 Task: Create Card Conference Execution in Board Resource Allocation Solutions to Workspace Fleet Management. Create Card Illustration Review in Board Voice of Customer Surveys to Workspace Fleet Management. Create Card Conference Performance Review in Board Product Development and Launch Strategy to Workspace Fleet Management
Action: Mouse moved to (186, 133)
Screenshot: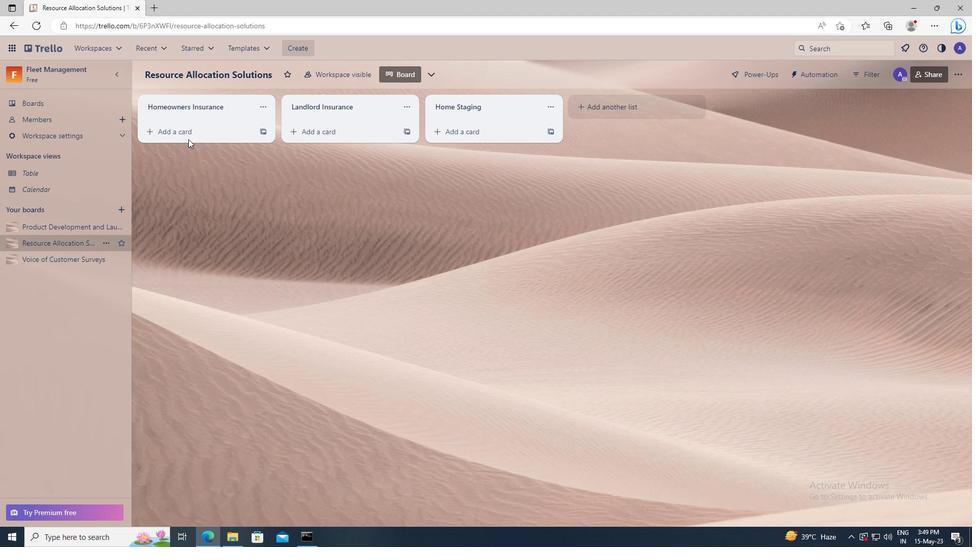 
Action: Mouse pressed left at (186, 133)
Screenshot: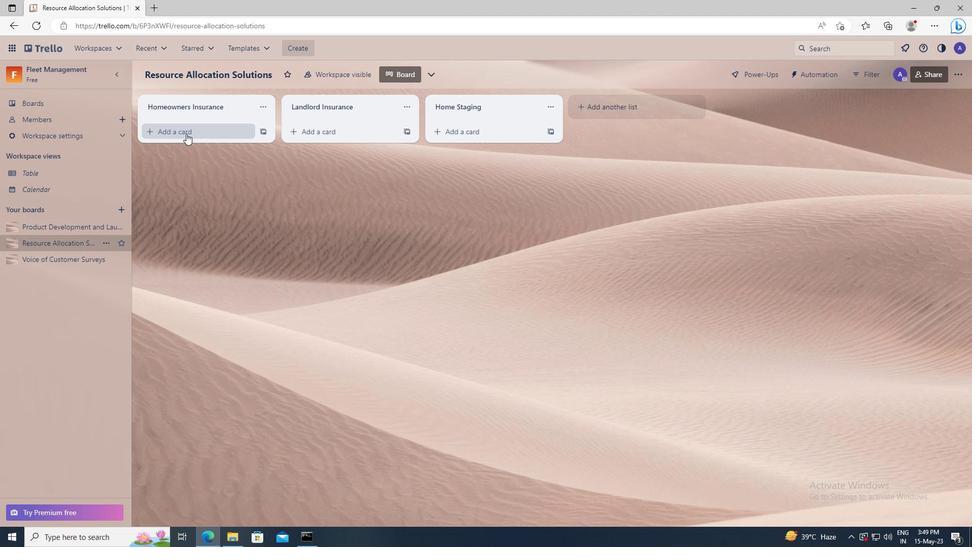 
Action: Key pressed <Key.shift>CONFERENCE<Key.space><Key.shift_r>EXECUTION
Screenshot: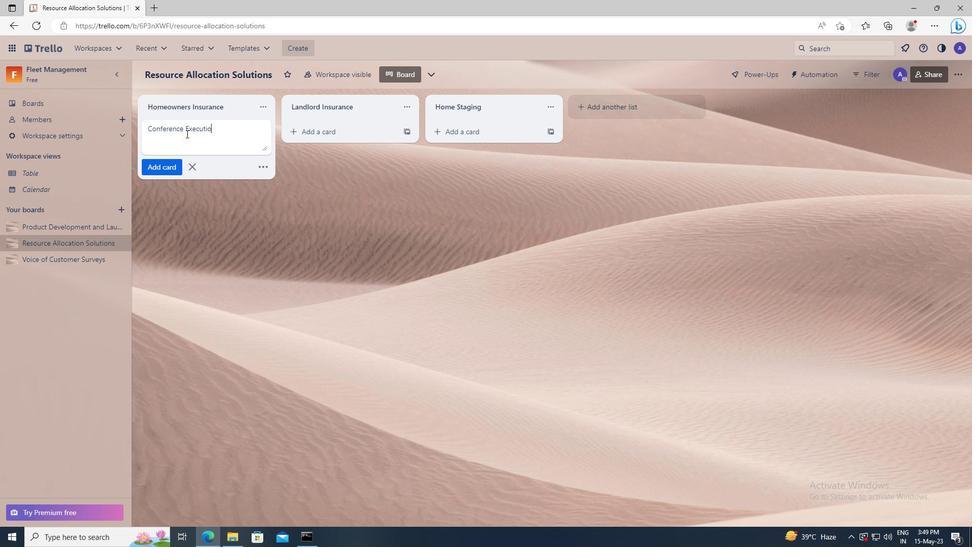 
Action: Mouse moved to (177, 167)
Screenshot: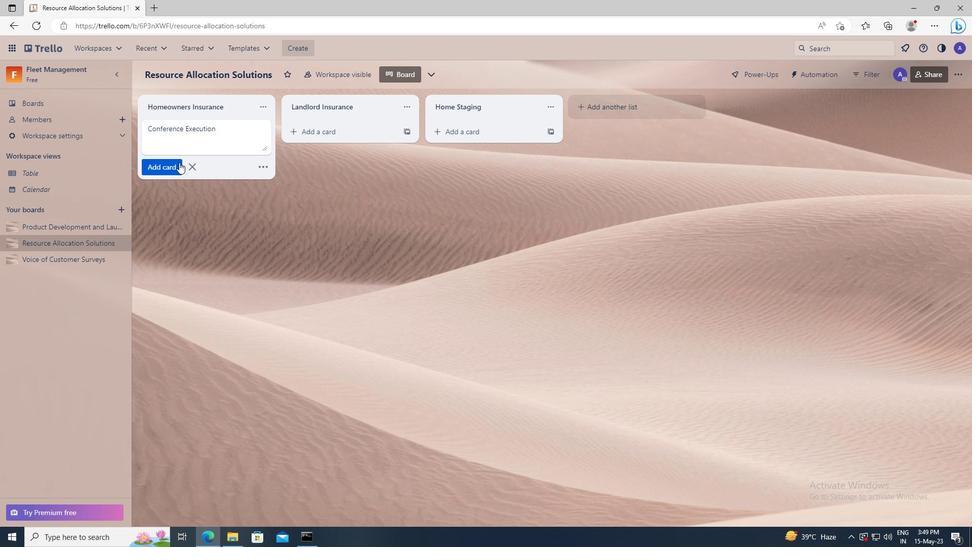 
Action: Mouse pressed left at (177, 167)
Screenshot: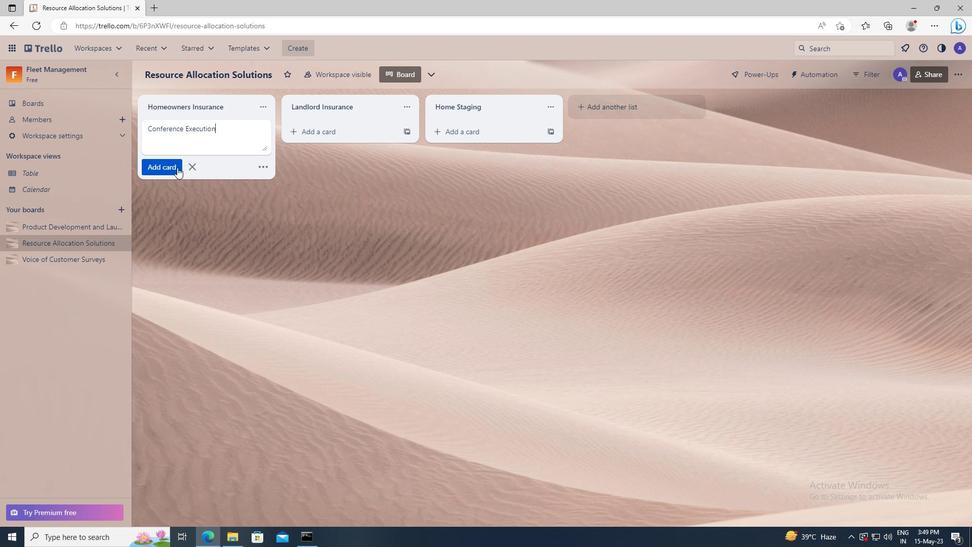 
Action: Mouse moved to (80, 258)
Screenshot: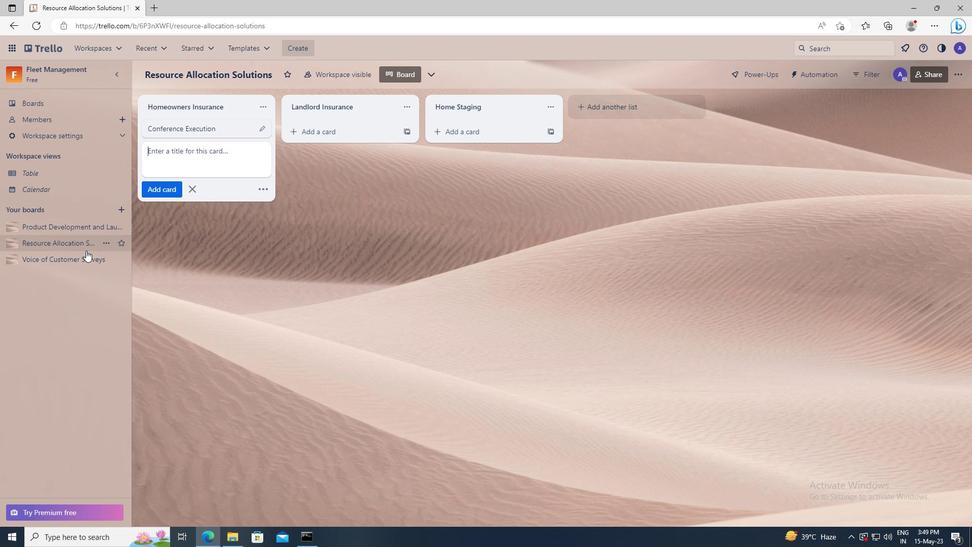 
Action: Mouse pressed left at (80, 258)
Screenshot: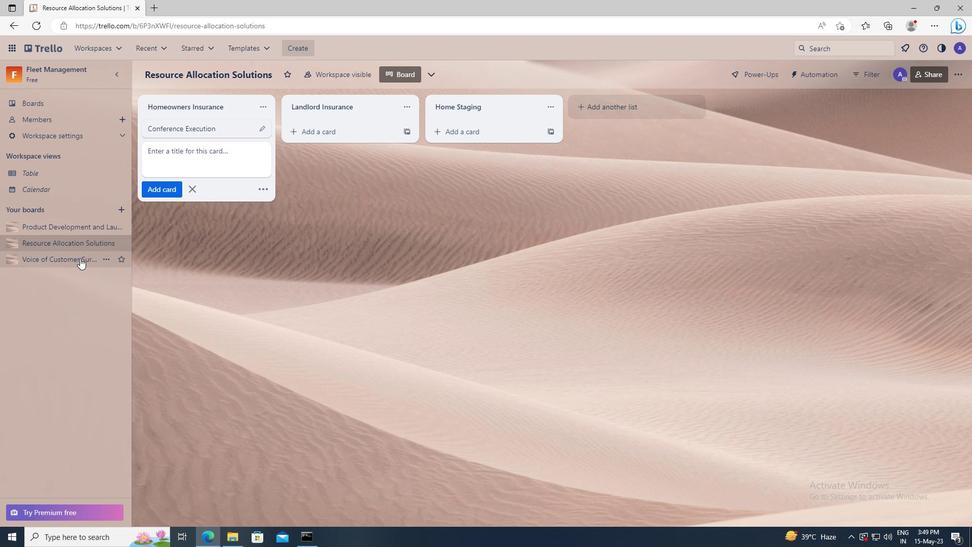 
Action: Mouse moved to (165, 132)
Screenshot: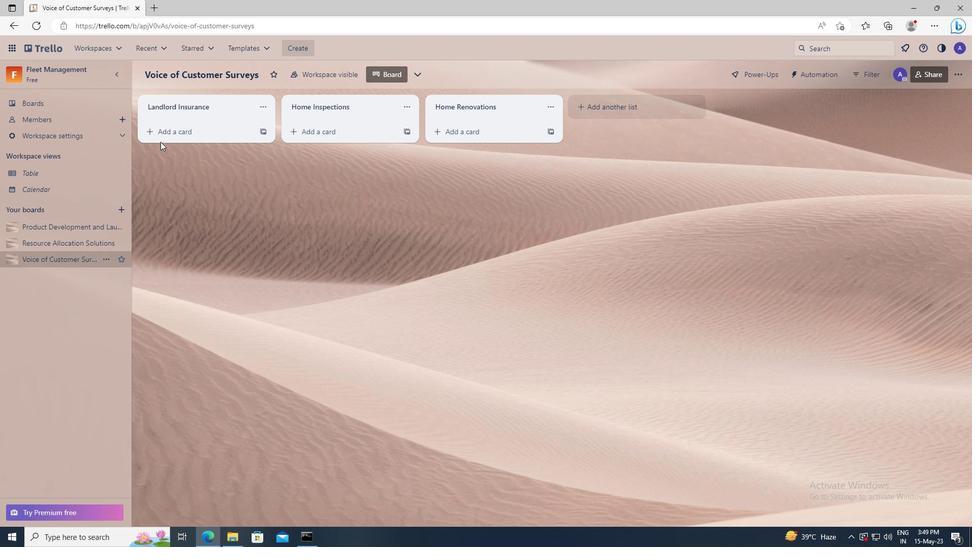 
Action: Mouse pressed left at (165, 132)
Screenshot: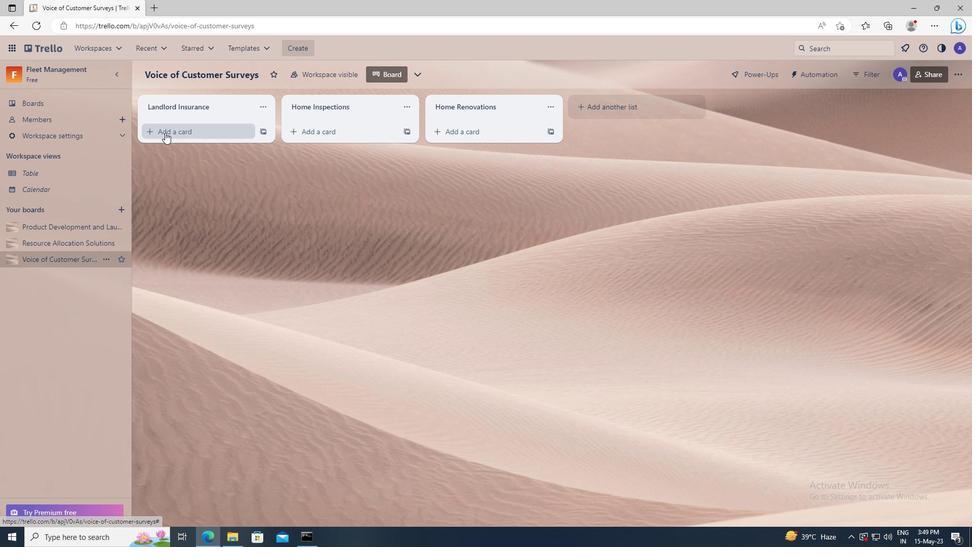 
Action: Key pressed <Key.shift>ILLUSTRATION<Key.space><Key.shift>REVIEW
Screenshot: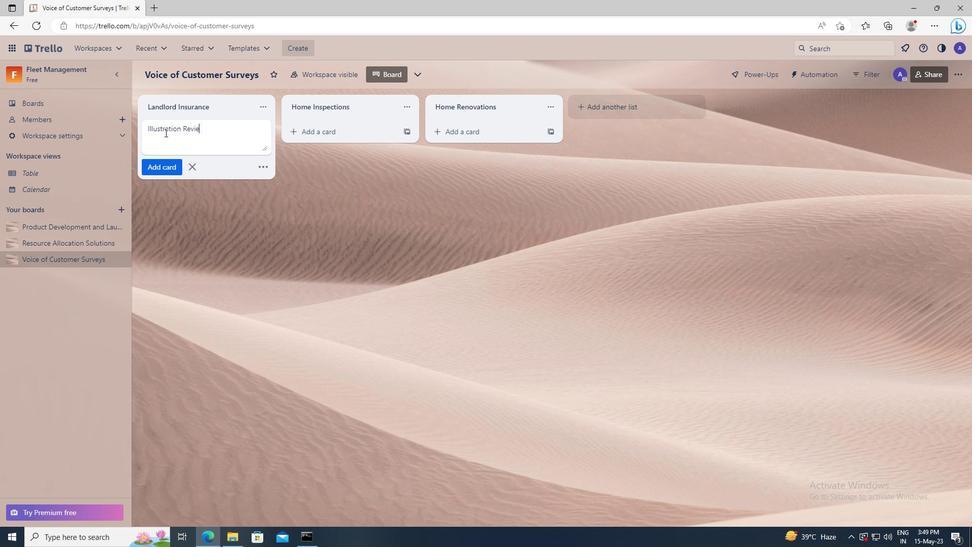 
Action: Mouse moved to (171, 162)
Screenshot: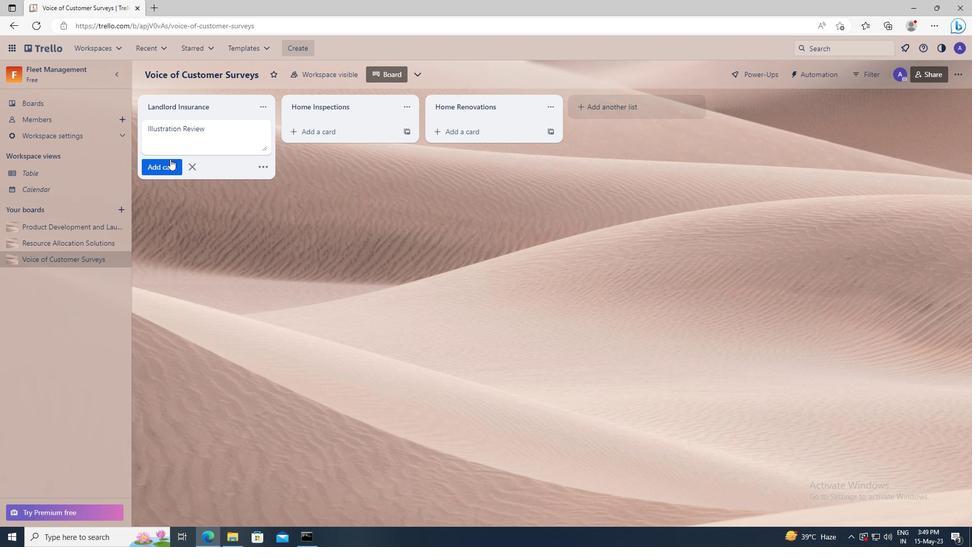 
Action: Mouse pressed left at (171, 162)
Screenshot: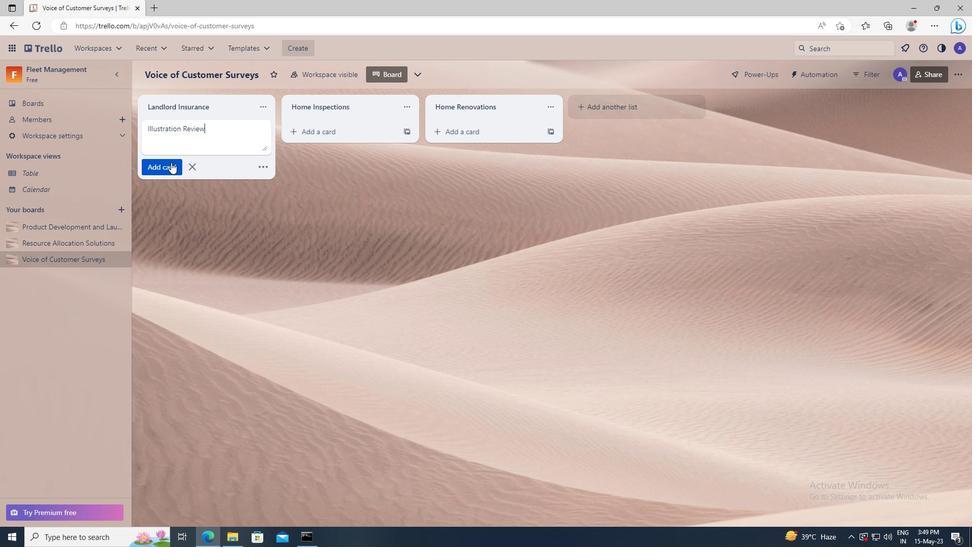 
Action: Mouse moved to (76, 225)
Screenshot: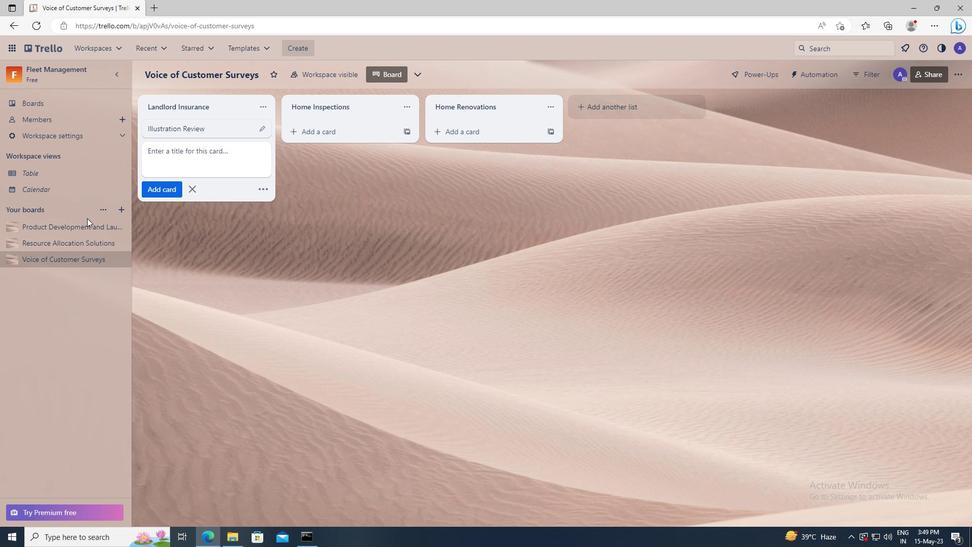 
Action: Mouse pressed left at (76, 225)
Screenshot: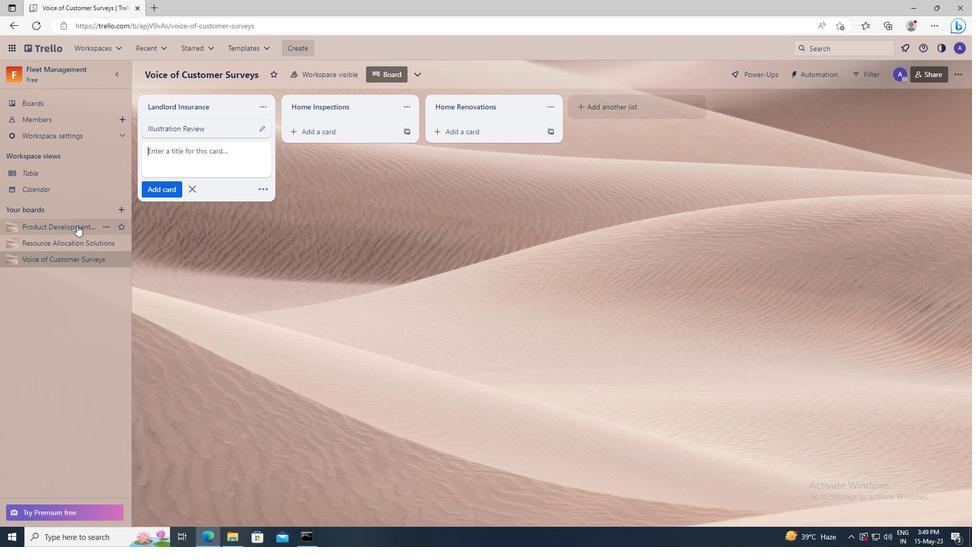 
Action: Mouse moved to (172, 132)
Screenshot: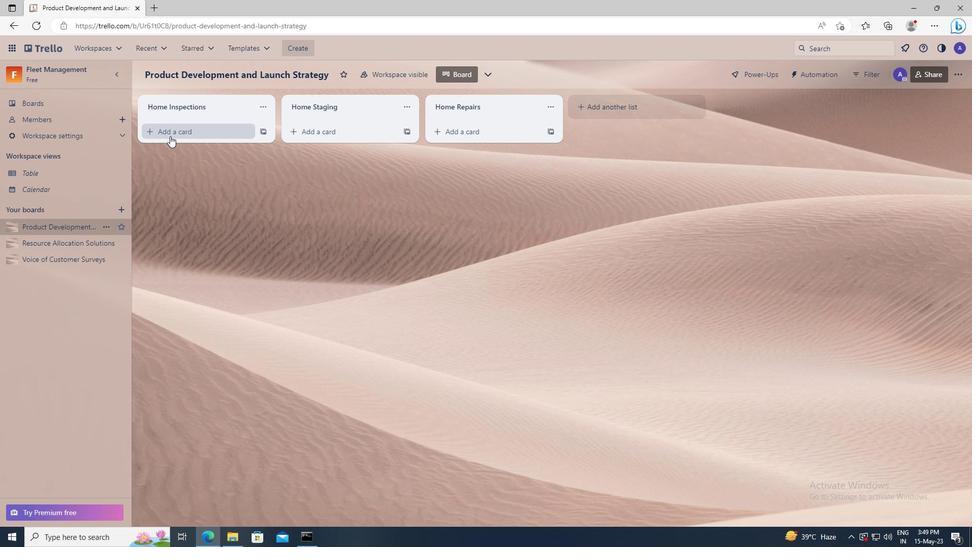 
Action: Mouse pressed left at (172, 132)
Screenshot: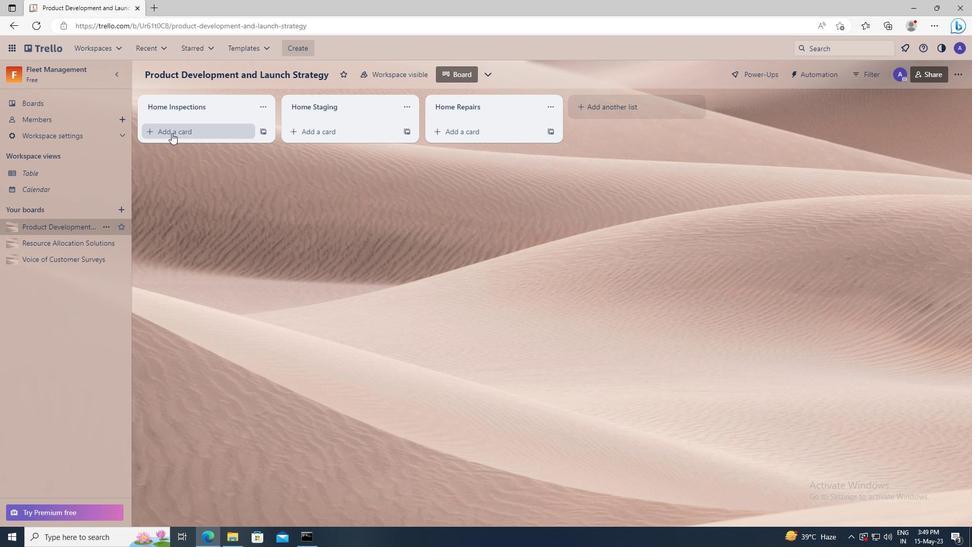
Action: Key pressed <Key.shift>CONFERENCE<Key.space><Key.shift>PERFORMANCE<Key.space><Key.shift>REVIEW
Screenshot: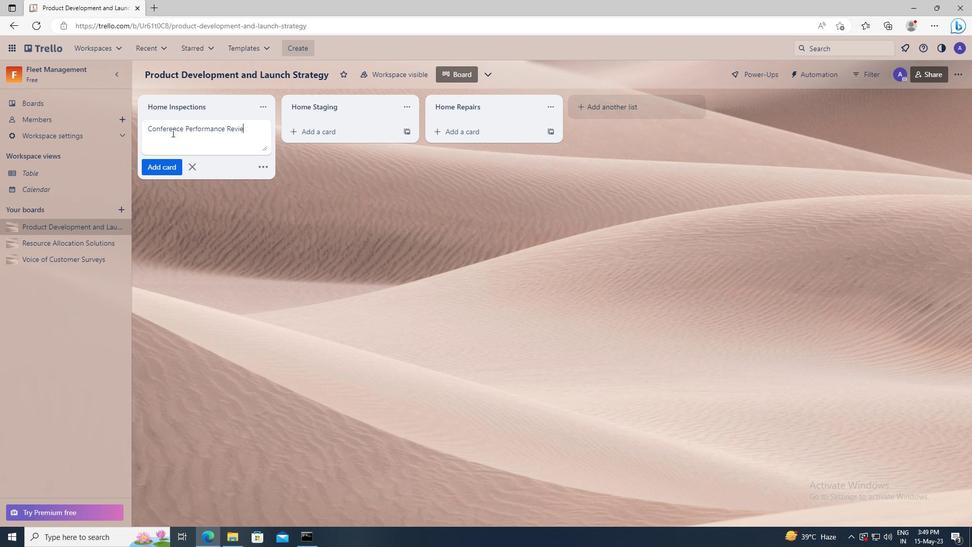 
Action: Mouse moved to (171, 167)
Screenshot: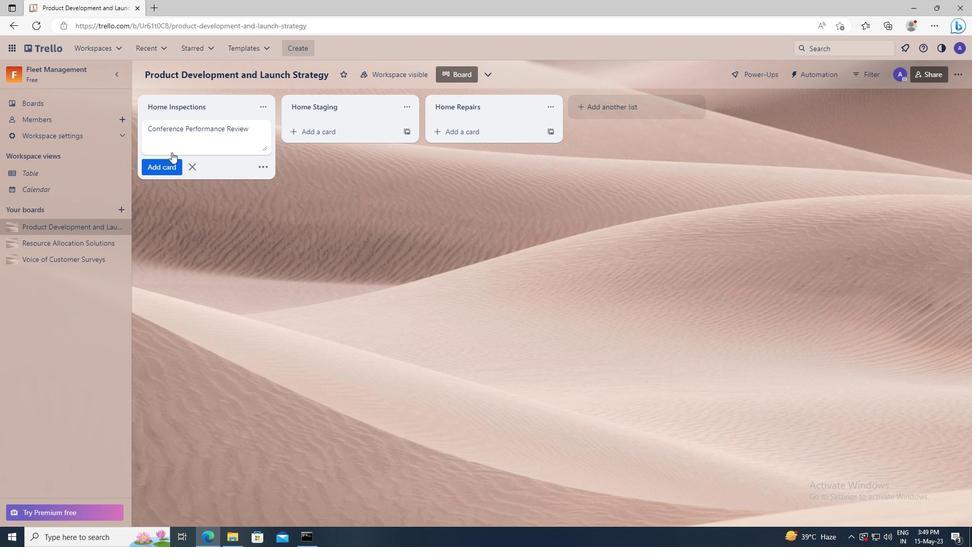 
Action: Mouse pressed left at (171, 167)
Screenshot: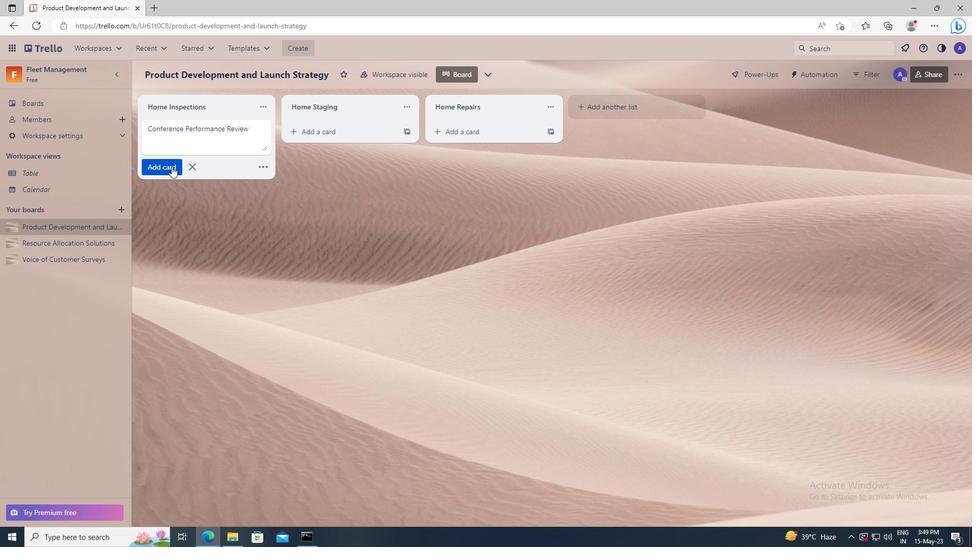 
